 Task: Use the formula "FTEST" in spreadsheet "Project portfolio".
Action: Mouse moved to (800, 397)
Screenshot: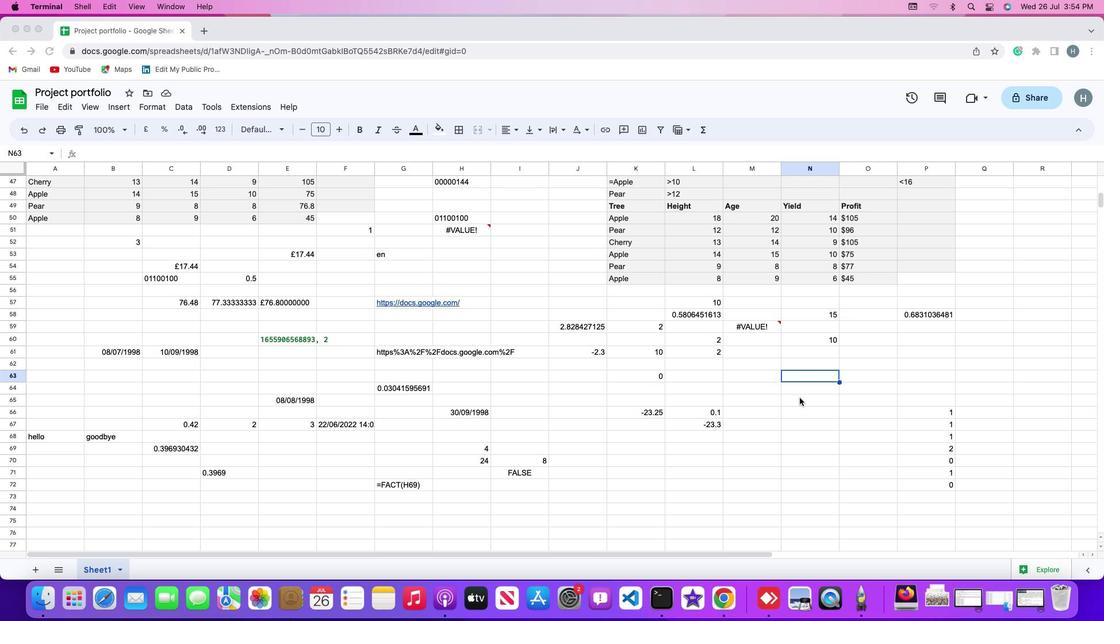 
Action: Mouse pressed left at (800, 397)
Screenshot: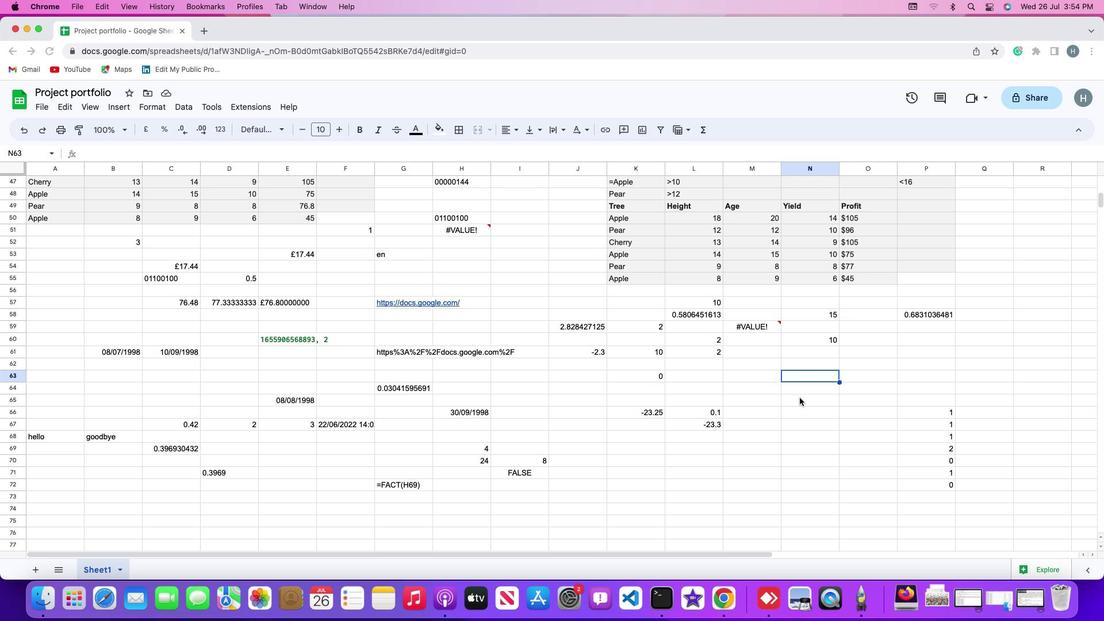 
Action: Mouse moved to (808, 375)
Screenshot: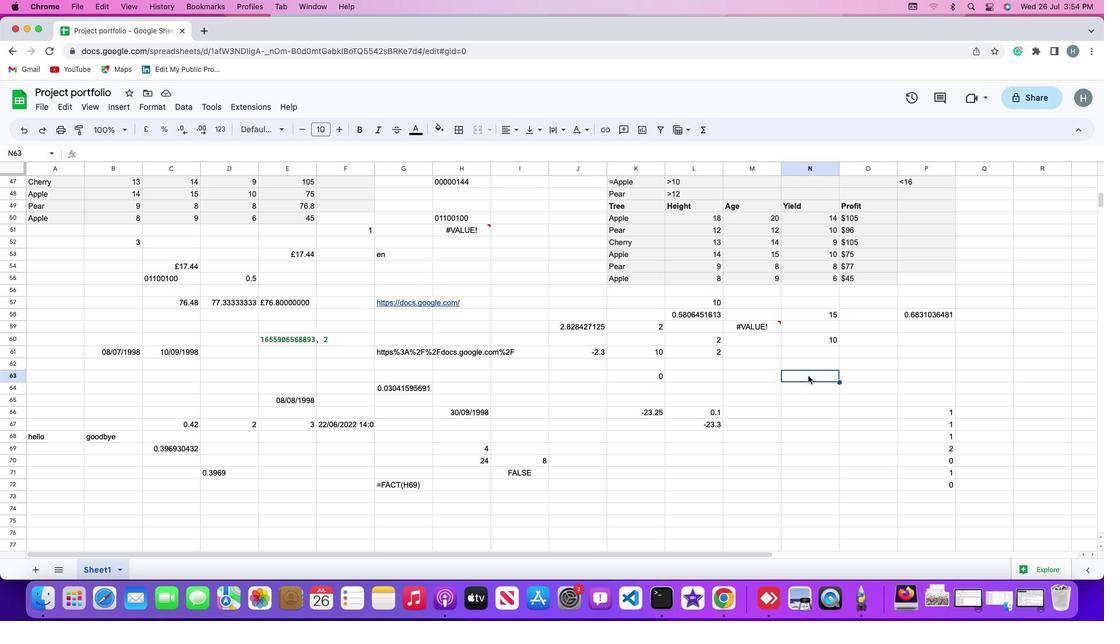 
Action: Mouse pressed left at (808, 375)
Screenshot: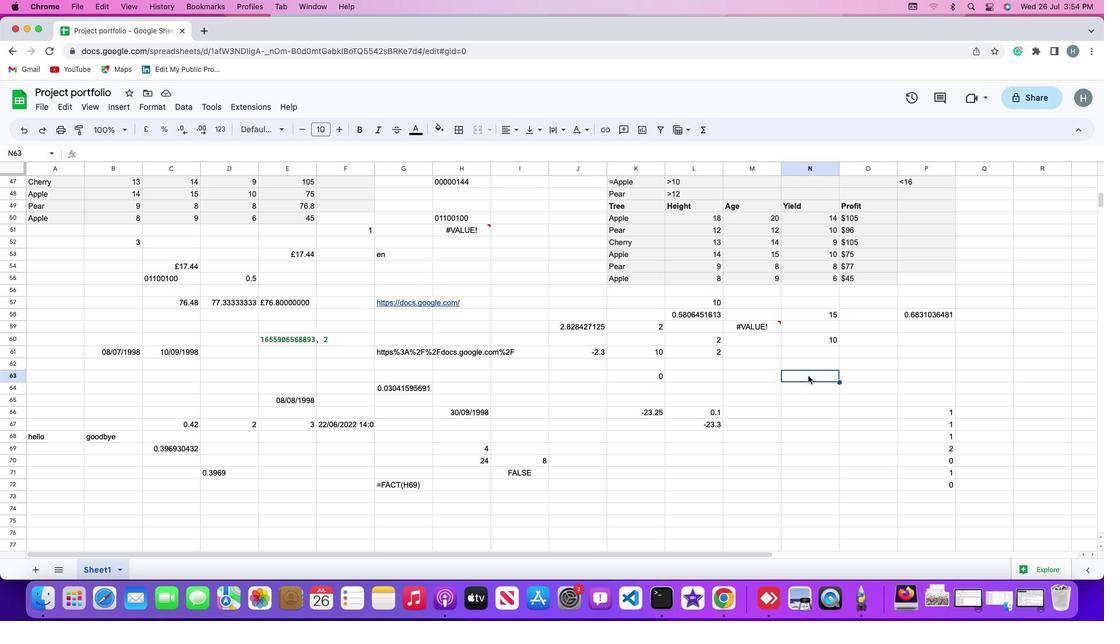
Action: Mouse moved to (118, 109)
Screenshot: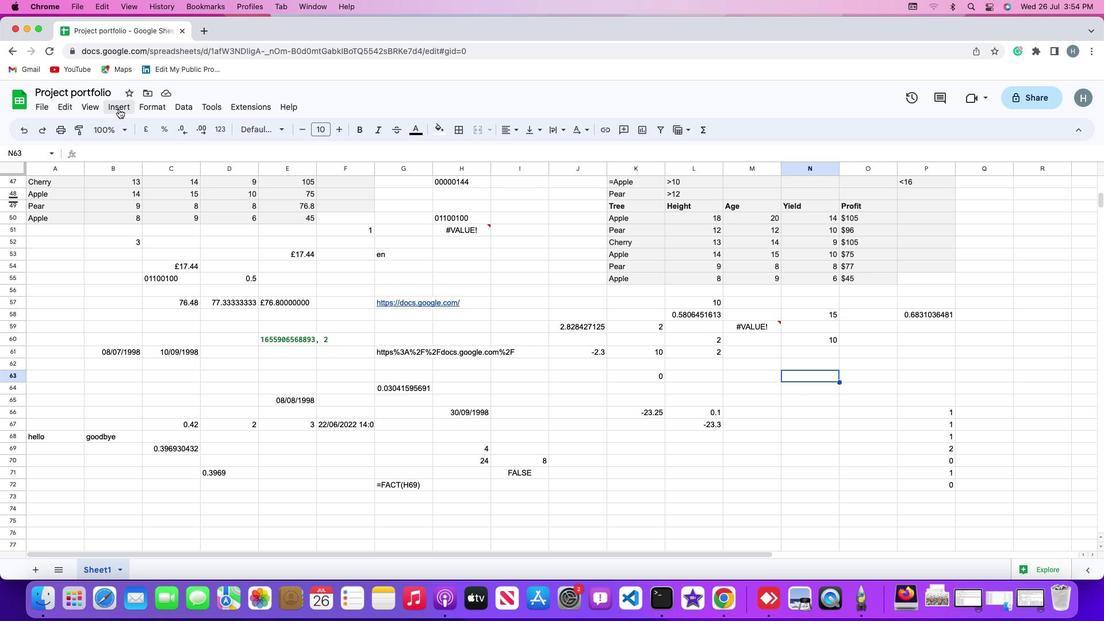 
Action: Mouse pressed left at (118, 109)
Screenshot: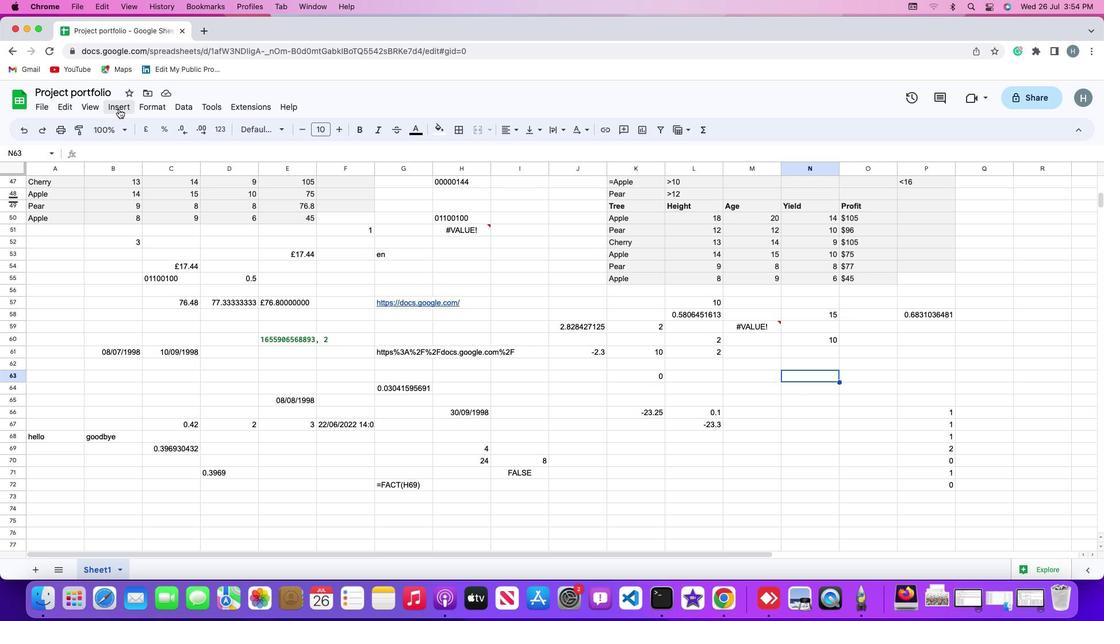 
Action: Mouse moved to (150, 296)
Screenshot: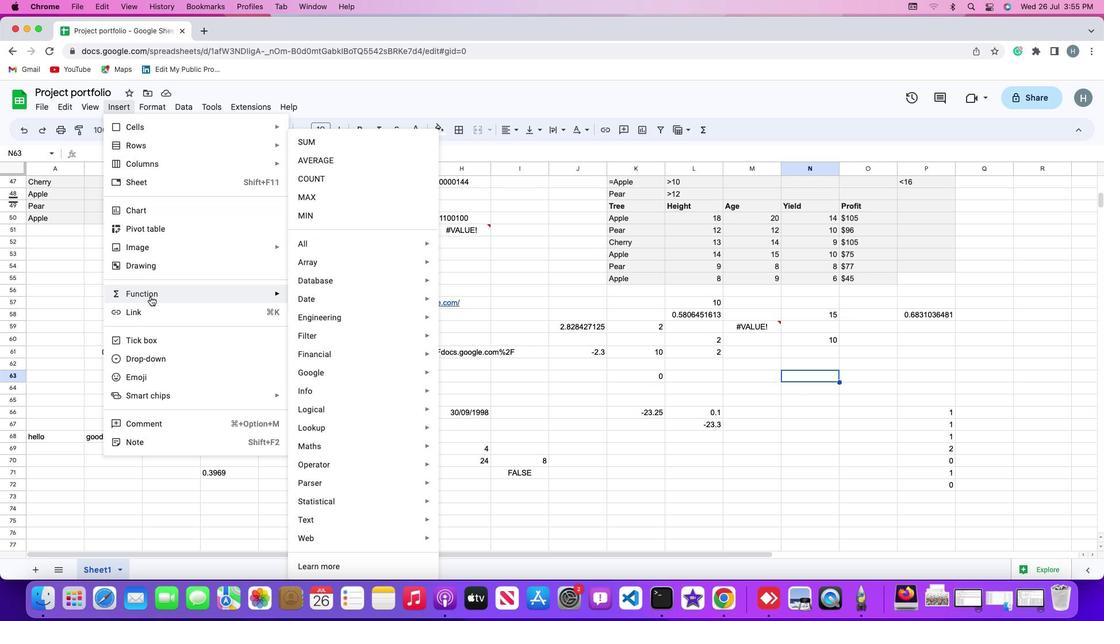 
Action: Mouse pressed left at (150, 296)
Screenshot: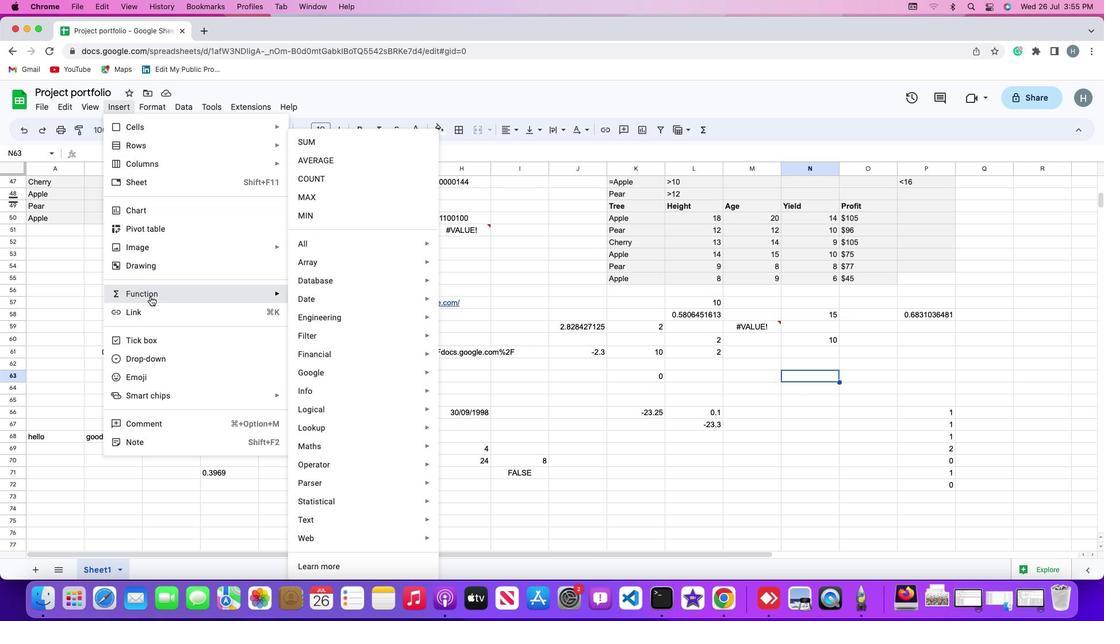 
Action: Mouse moved to (331, 240)
Screenshot: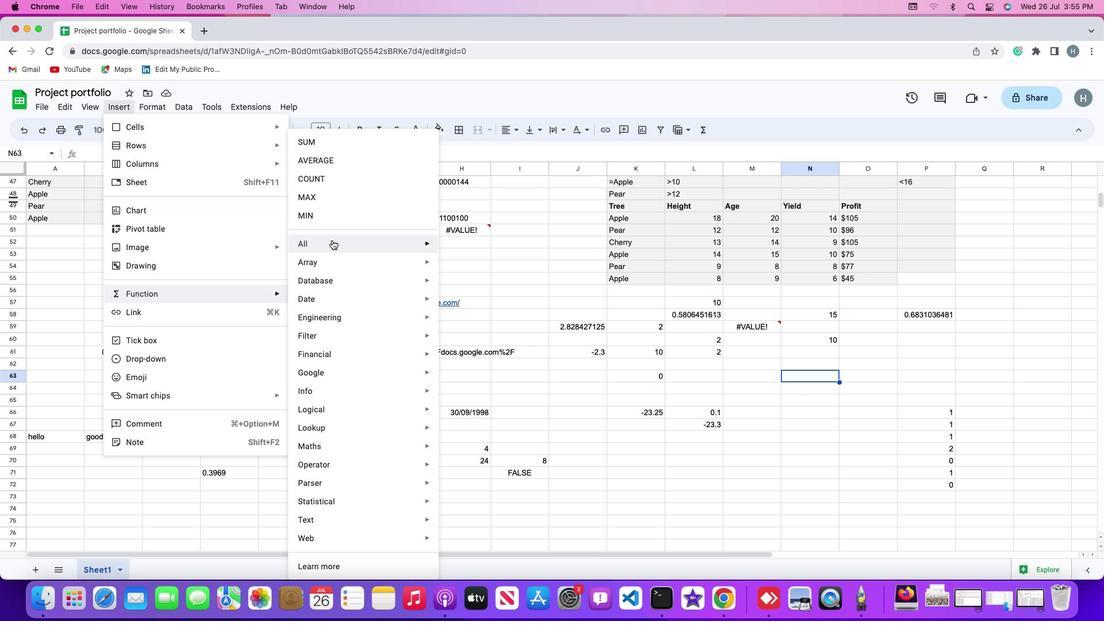 
Action: Mouse pressed left at (331, 240)
Screenshot: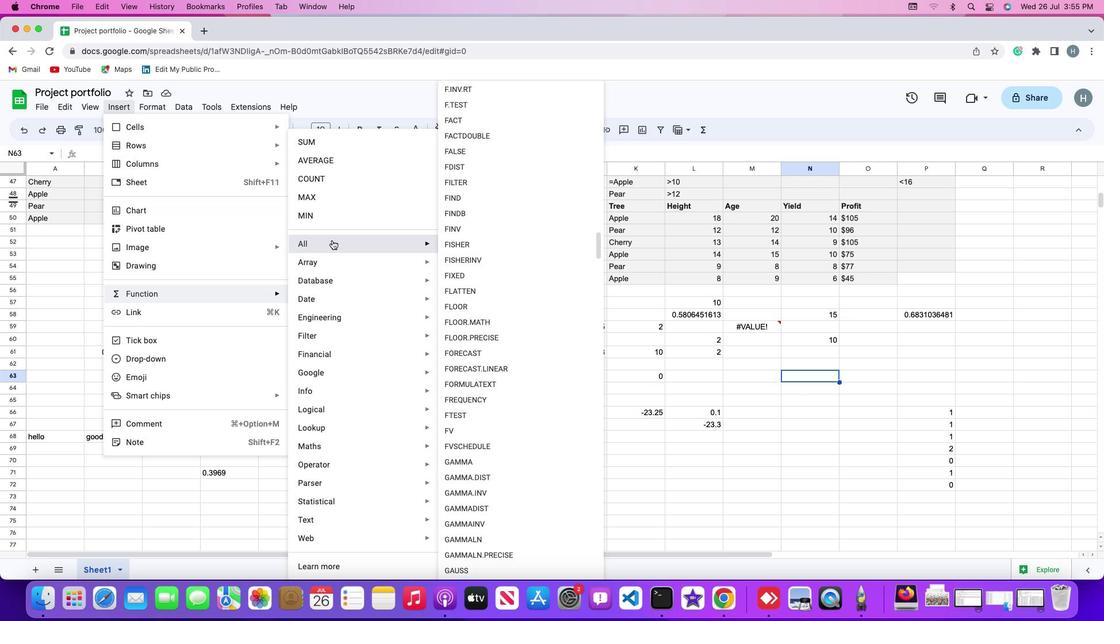 
Action: Mouse moved to (486, 421)
Screenshot: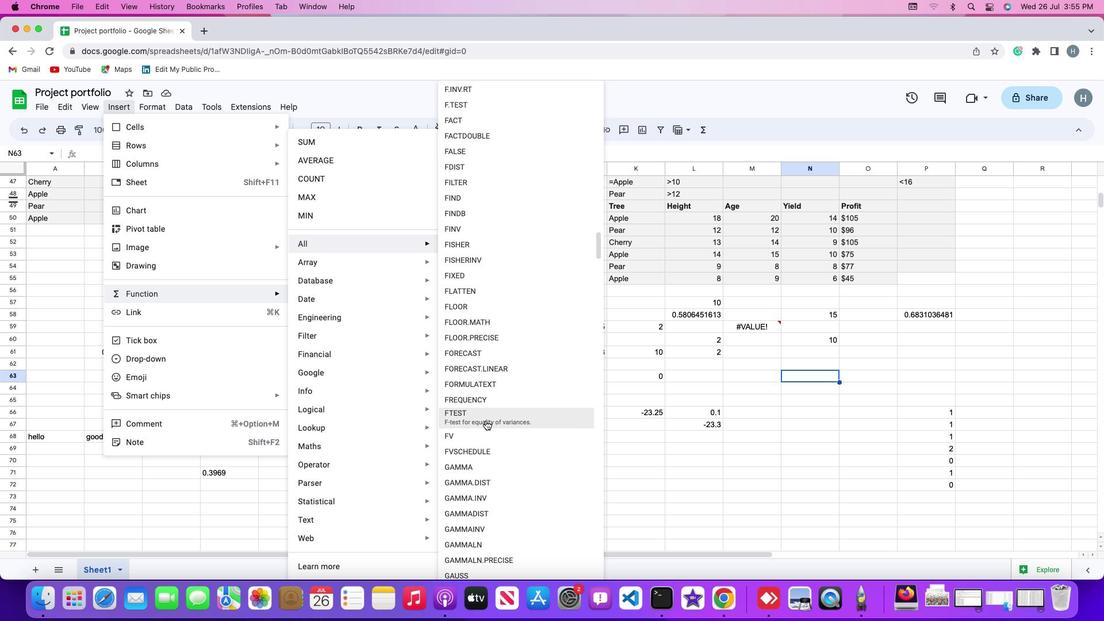 
Action: Mouse pressed left at (486, 421)
Screenshot: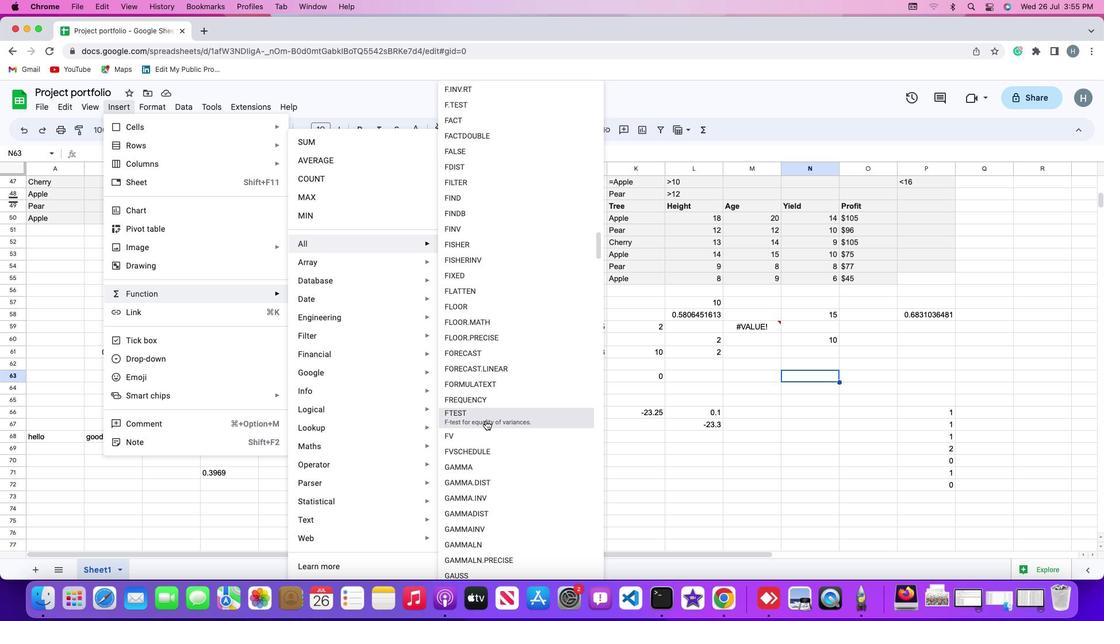 
Action: Mouse moved to (703, 215)
Screenshot: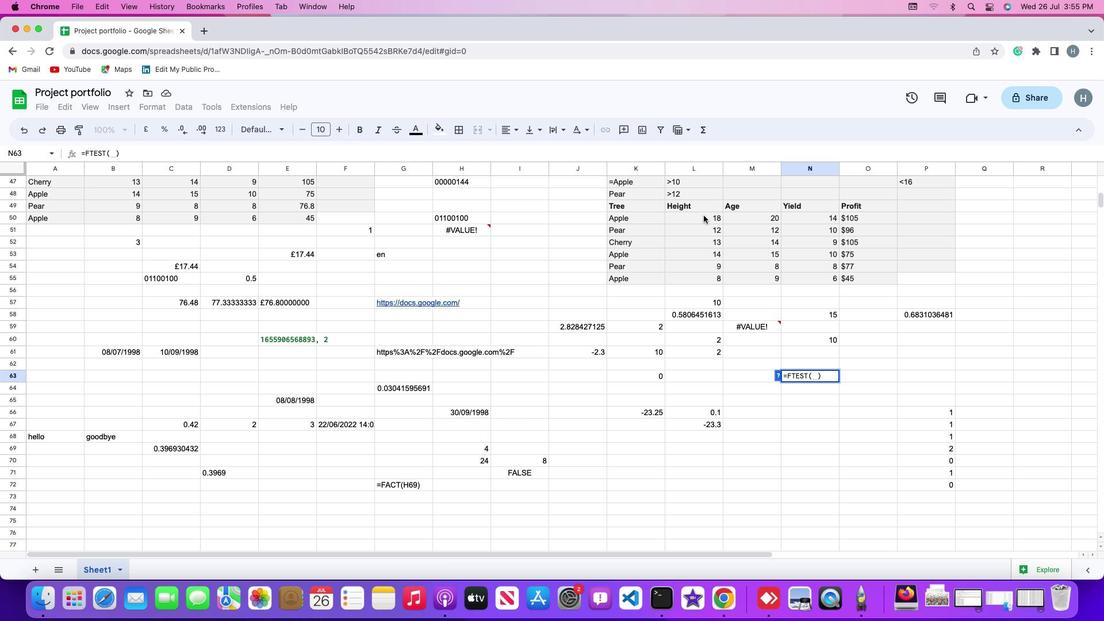 
Action: Mouse pressed left at (703, 215)
Screenshot: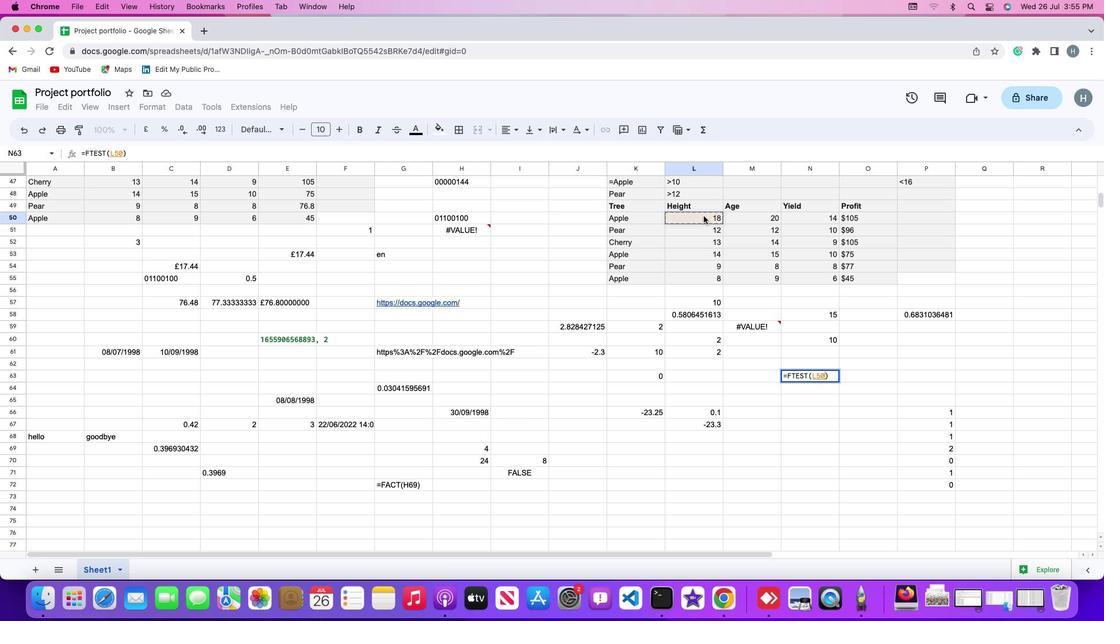 
Action: Mouse moved to (715, 274)
Screenshot: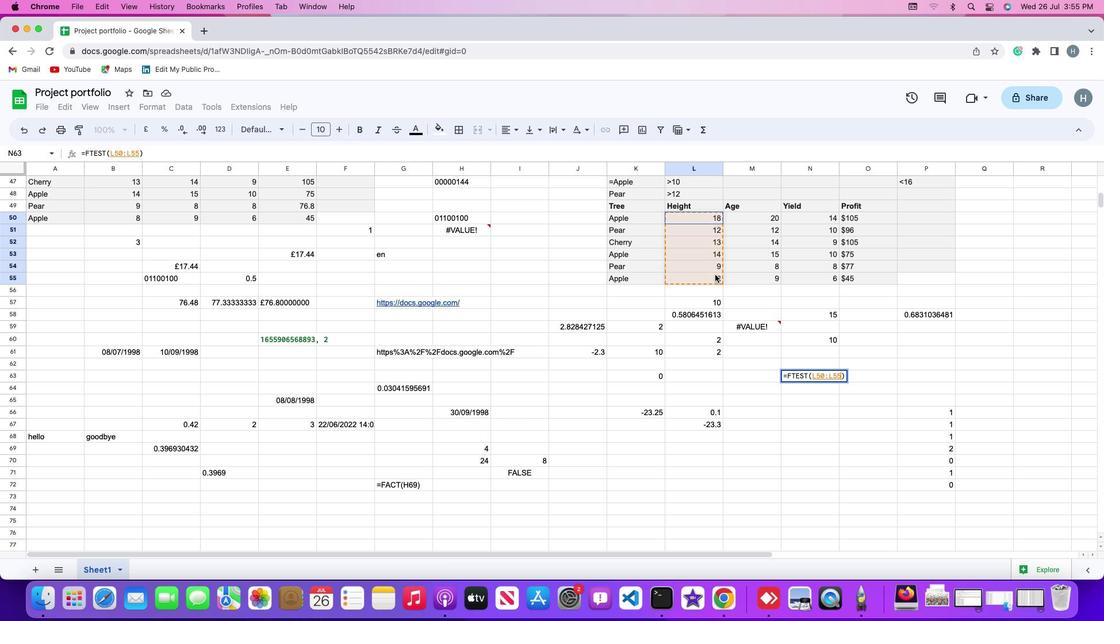 
Action: Key pressed ','
Screenshot: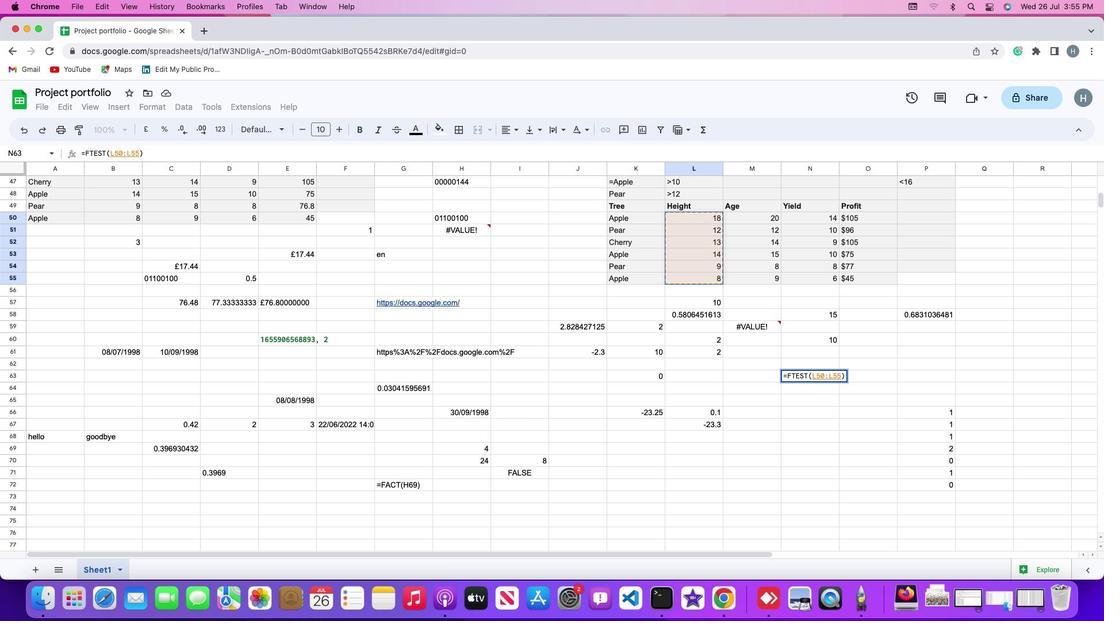 
Action: Mouse moved to (747, 218)
Screenshot: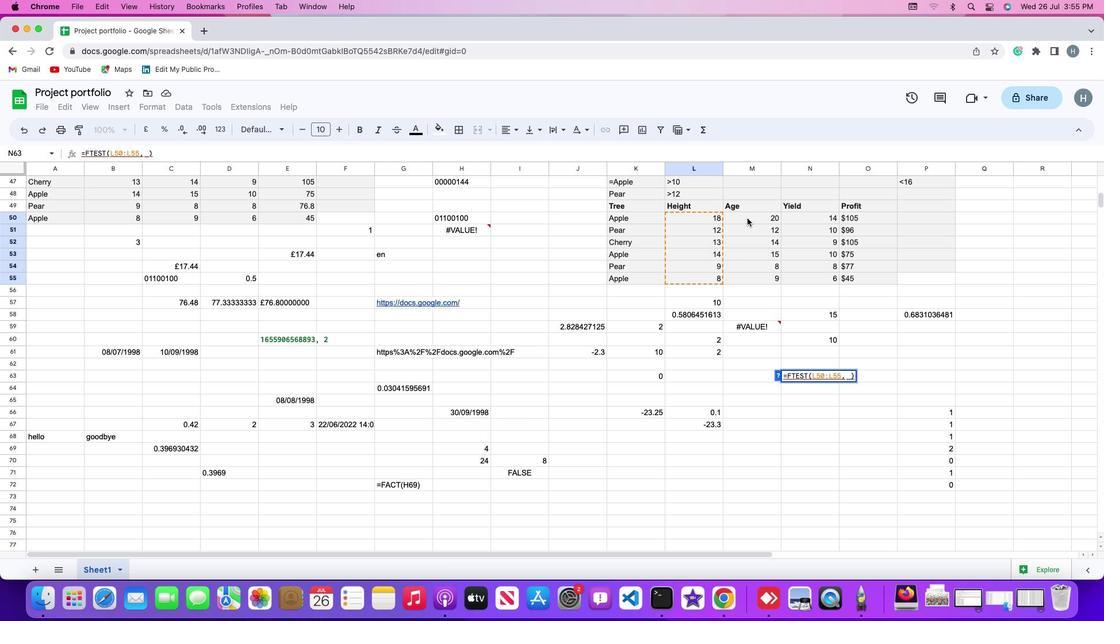 
Action: Mouse pressed left at (747, 218)
Screenshot: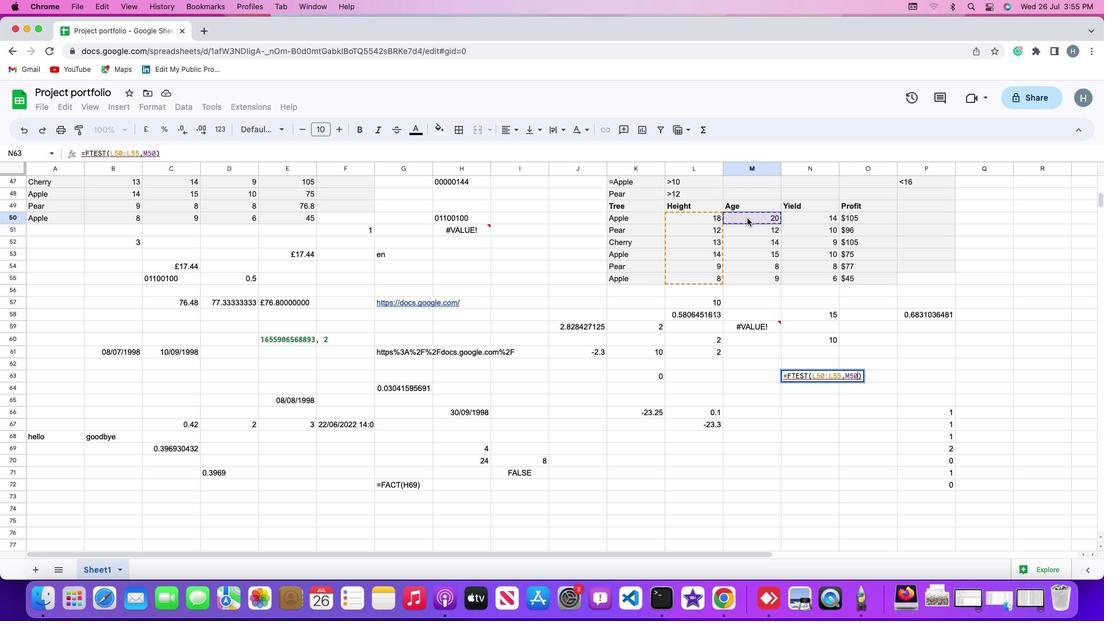 
Action: Mouse moved to (759, 276)
Screenshot: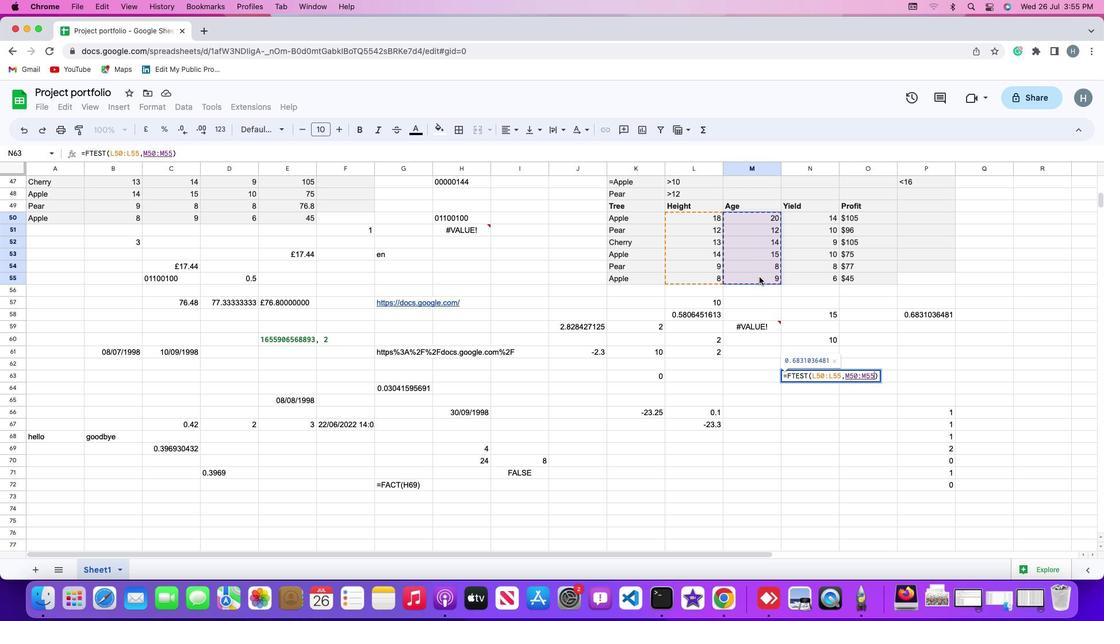 
Action: Key pressed Key.enter
Screenshot: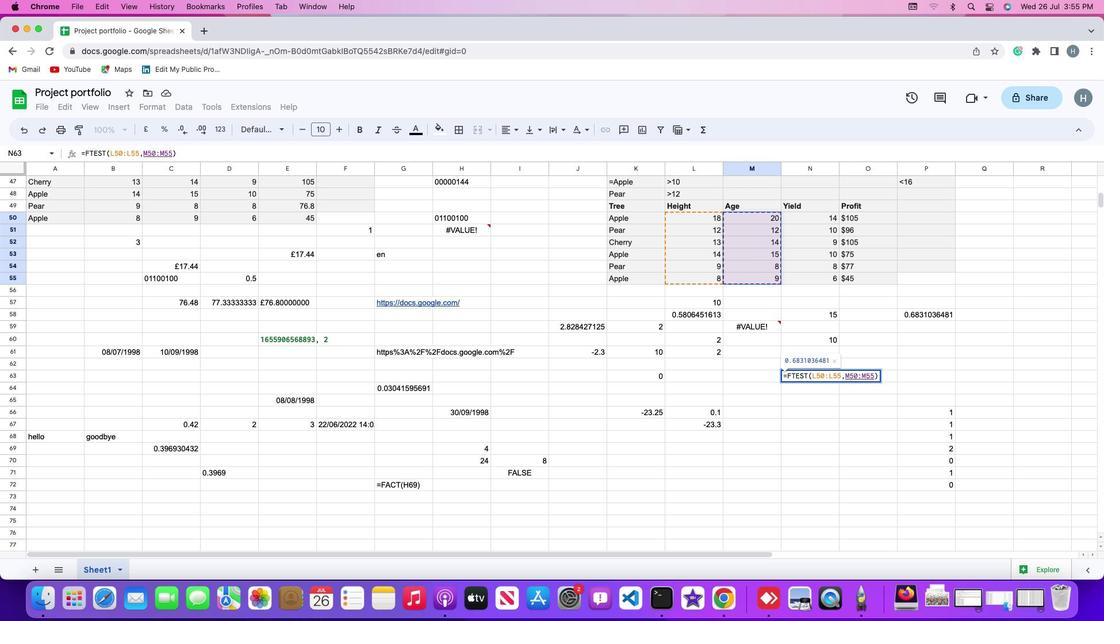 
Action: Mouse moved to (757, 277)
Screenshot: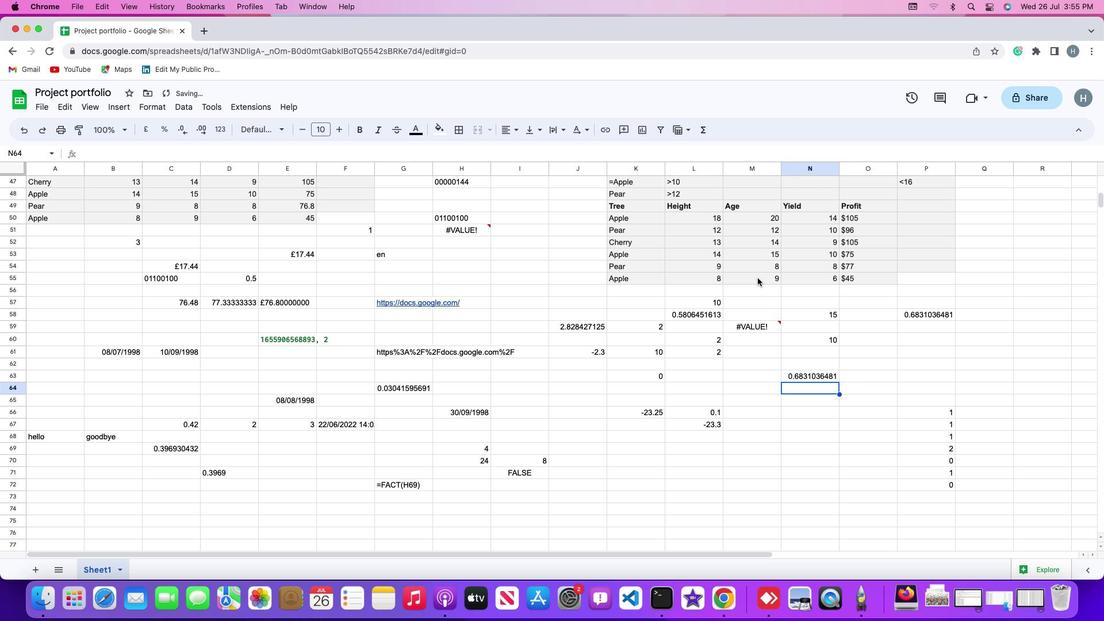 
